 Task: Check the sale-to-list ratio of brick exterior in the last 3 years.
Action: Mouse moved to (750, 170)
Screenshot: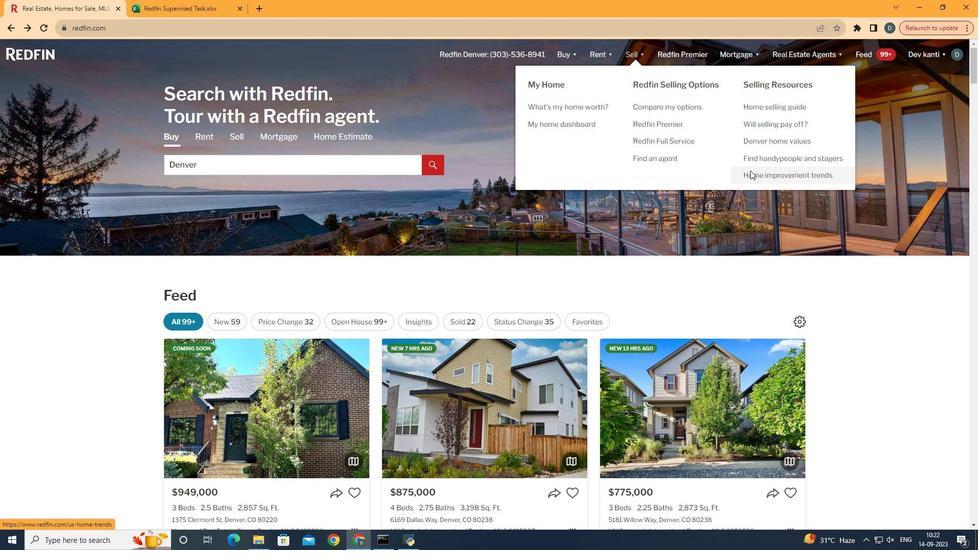 
Action: Mouse pressed left at (750, 170)
Screenshot: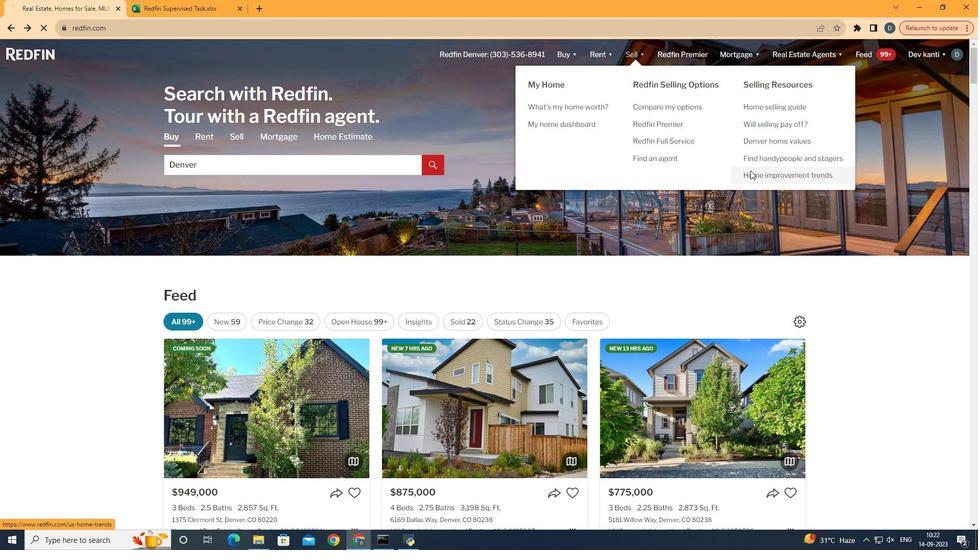 
Action: Mouse moved to (247, 194)
Screenshot: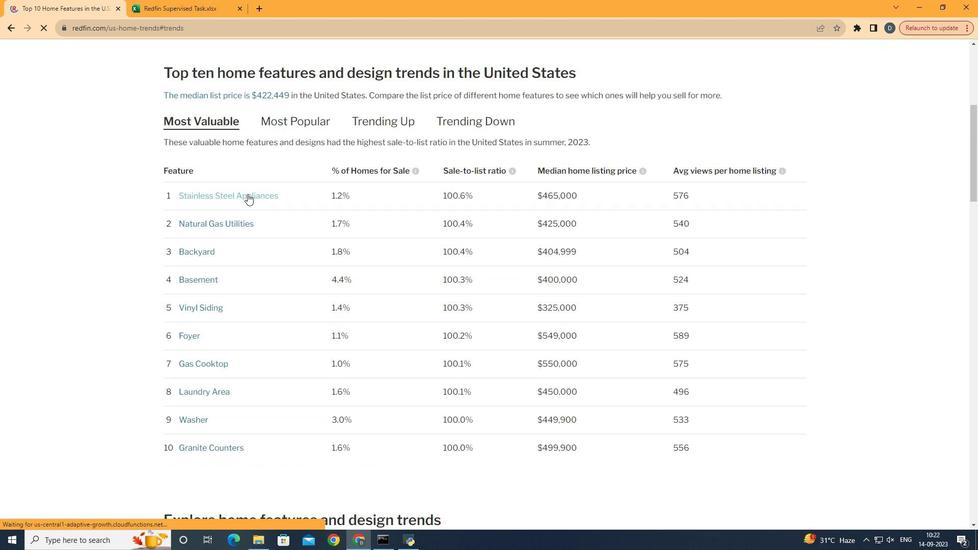 
Action: Mouse pressed left at (247, 194)
Screenshot: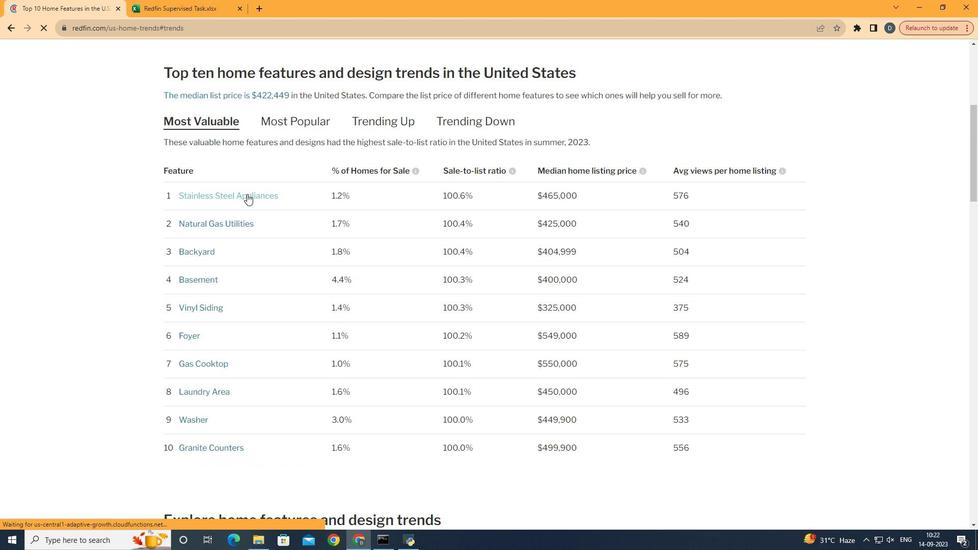 
Action: Mouse moved to (374, 240)
Screenshot: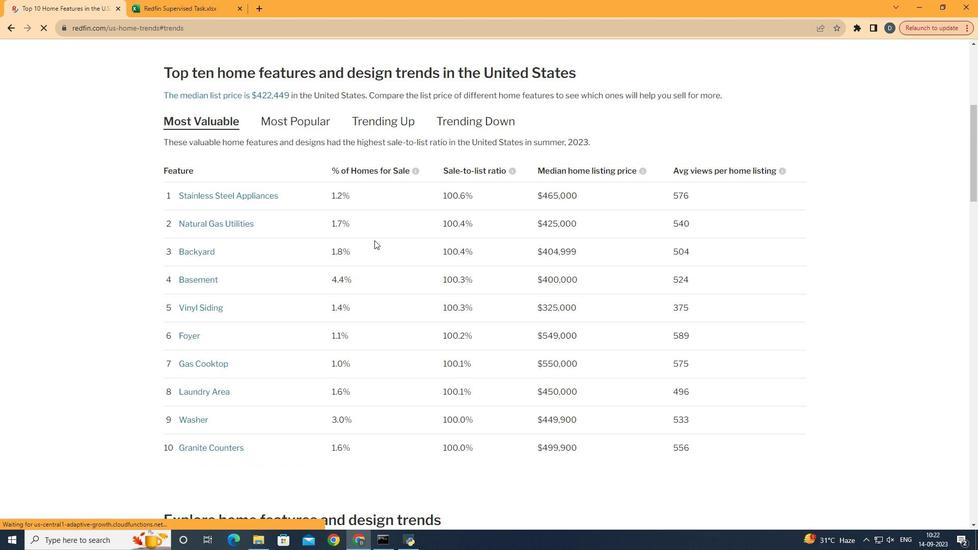
Action: Mouse scrolled (374, 240) with delta (0, 0)
Screenshot: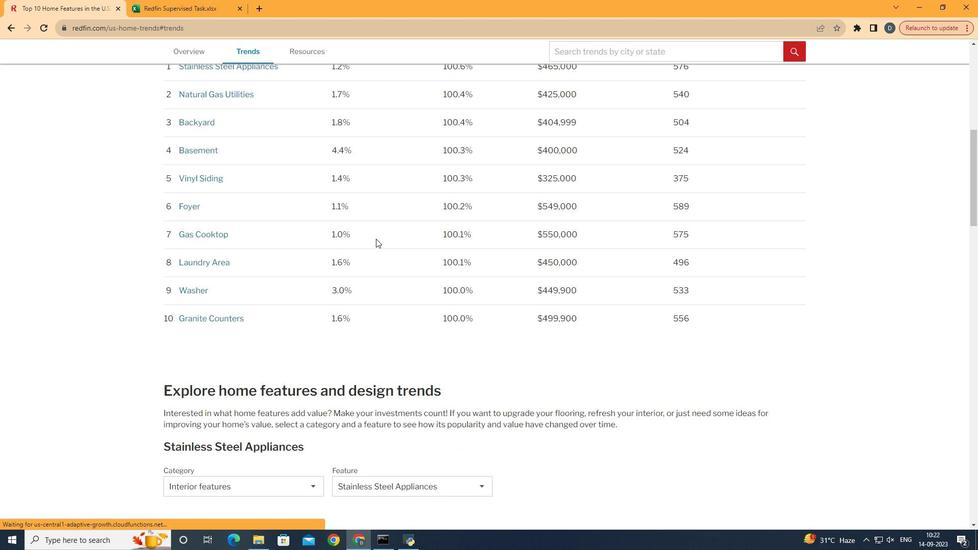 
Action: Mouse scrolled (374, 240) with delta (0, 0)
Screenshot: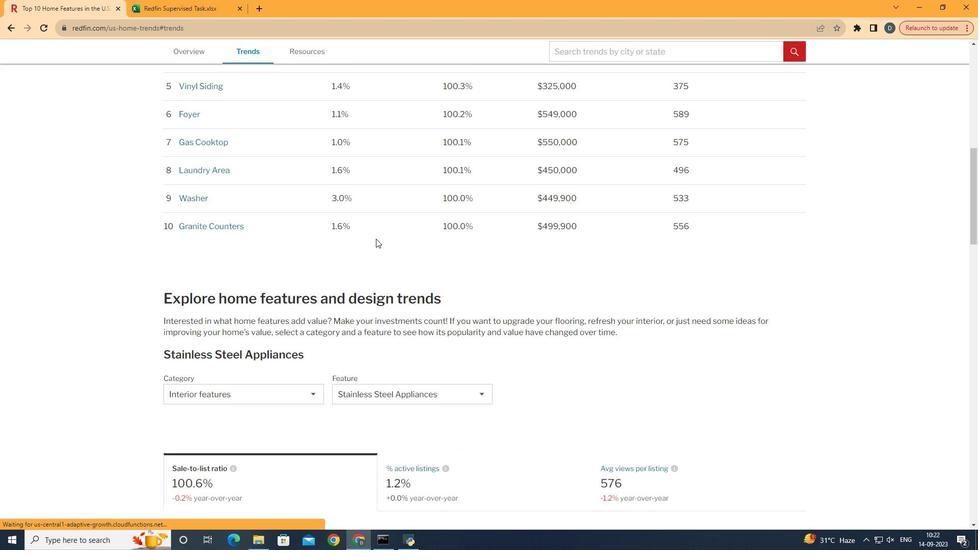 
Action: Mouse moved to (375, 239)
Screenshot: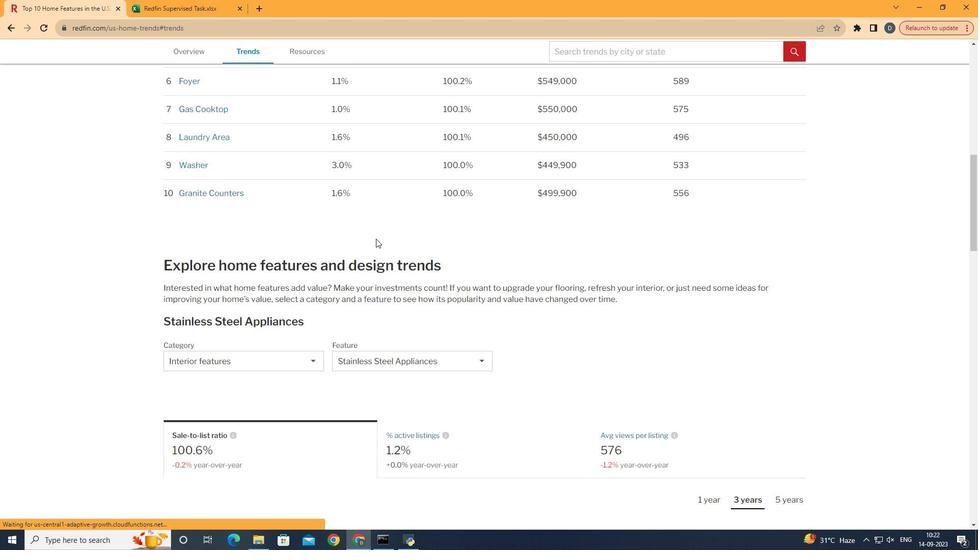 
Action: Mouse scrolled (375, 239) with delta (0, 0)
Screenshot: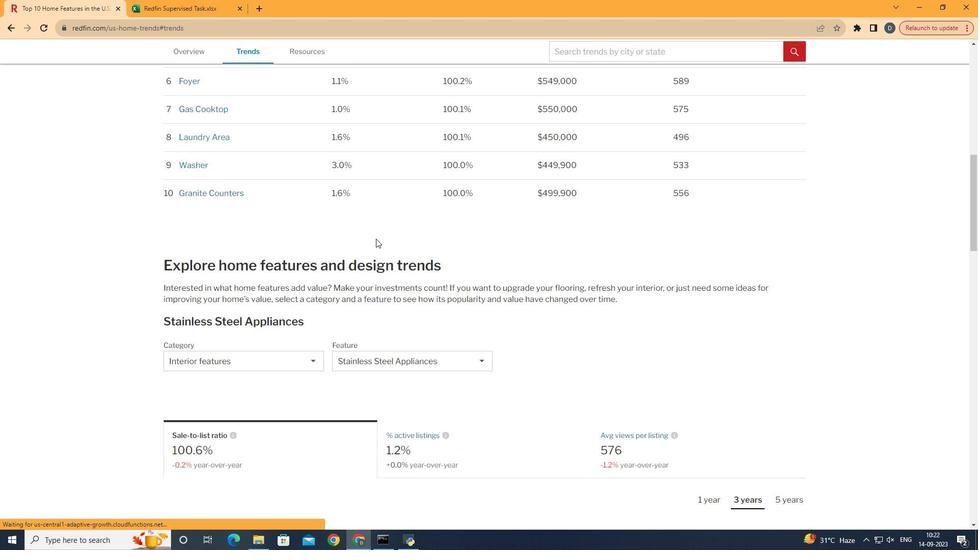 
Action: Mouse moved to (376, 239)
Screenshot: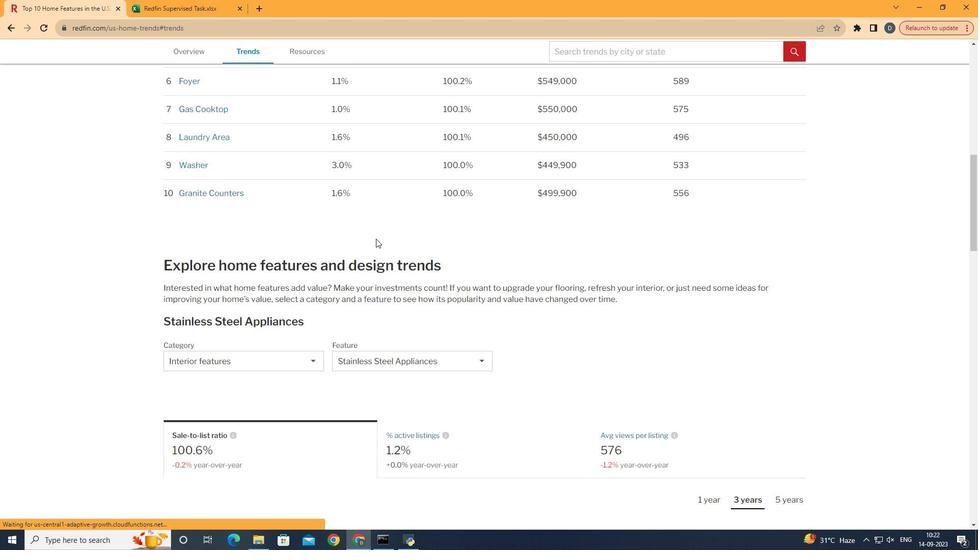 
Action: Mouse scrolled (376, 238) with delta (0, 0)
Screenshot: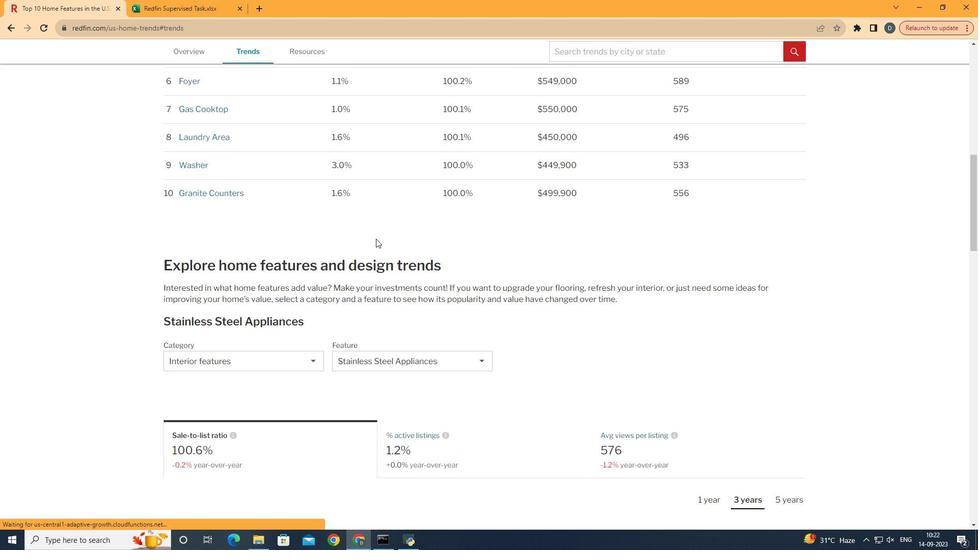 
Action: Mouse scrolled (376, 238) with delta (0, 0)
Screenshot: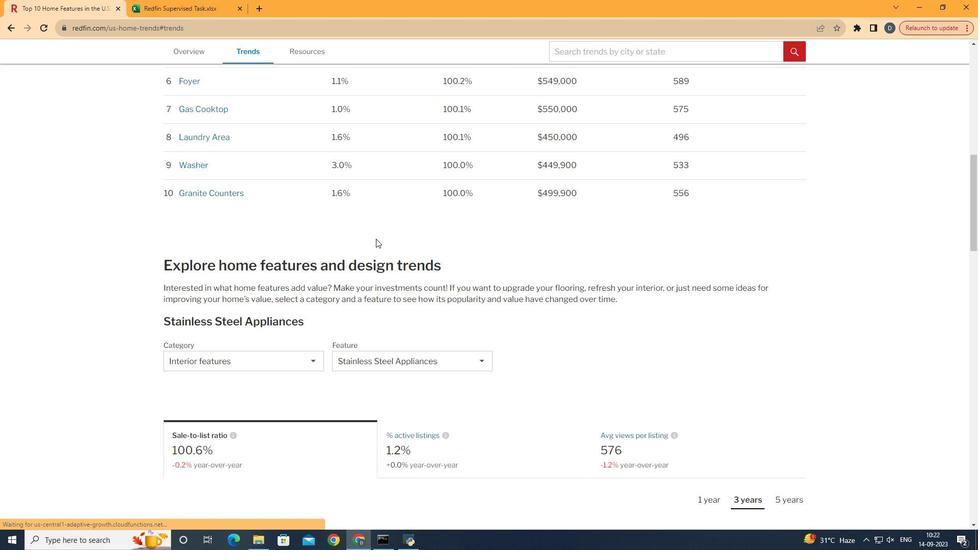 
Action: Mouse scrolled (376, 238) with delta (0, 0)
Screenshot: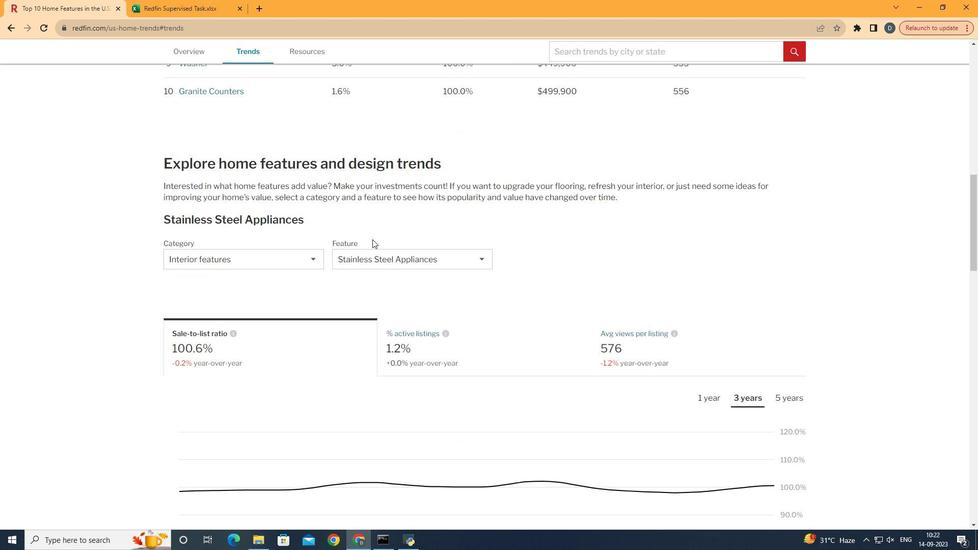 
Action: Mouse scrolled (376, 238) with delta (0, 0)
Screenshot: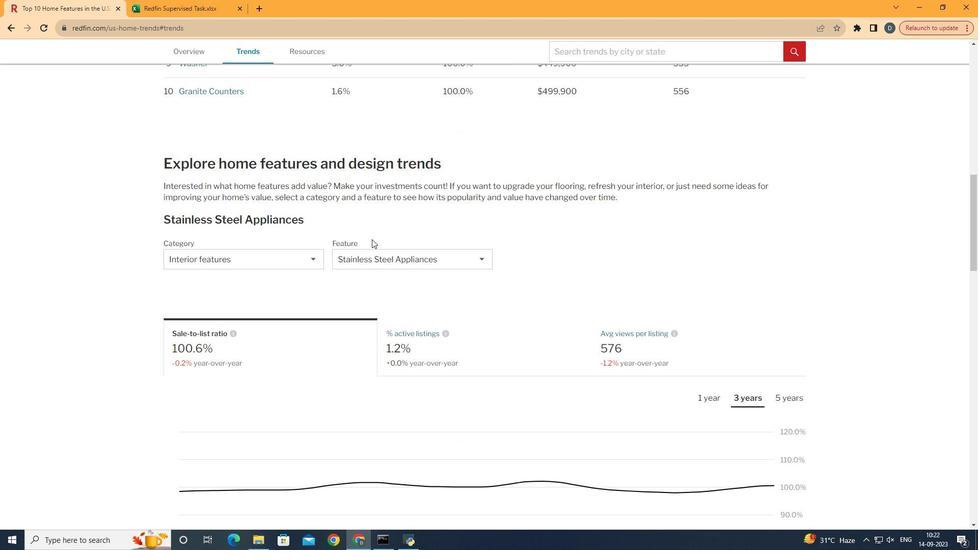 
Action: Mouse moved to (303, 263)
Screenshot: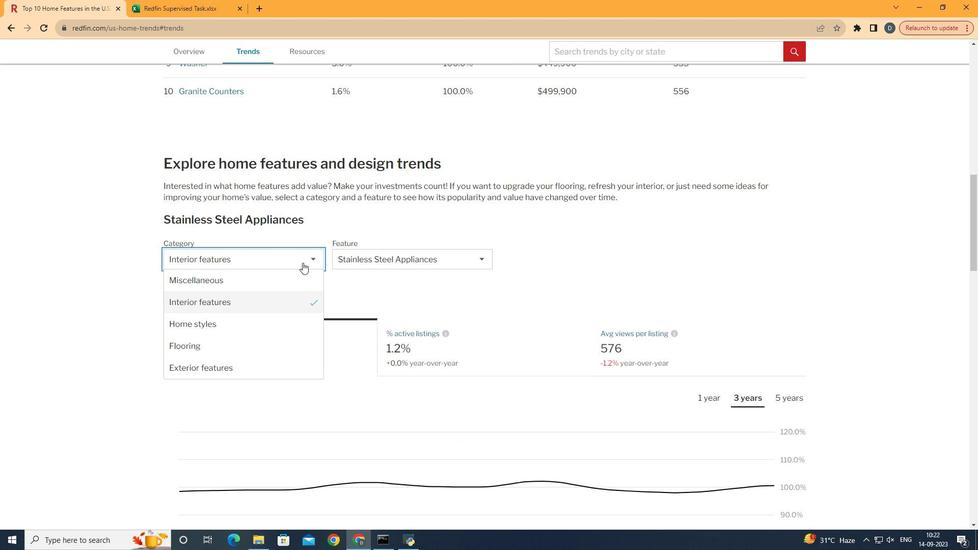 
Action: Mouse pressed left at (303, 263)
Screenshot: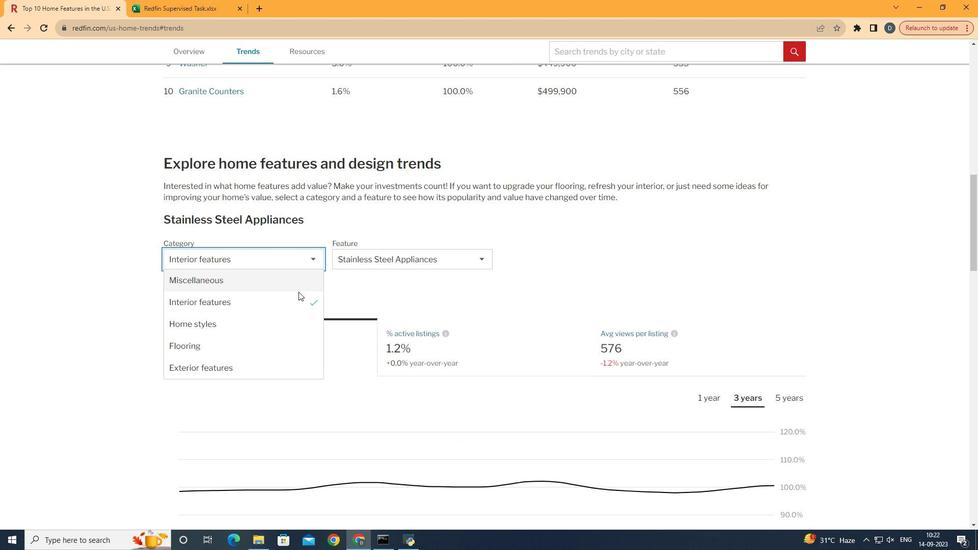 
Action: Mouse moved to (298, 313)
Screenshot: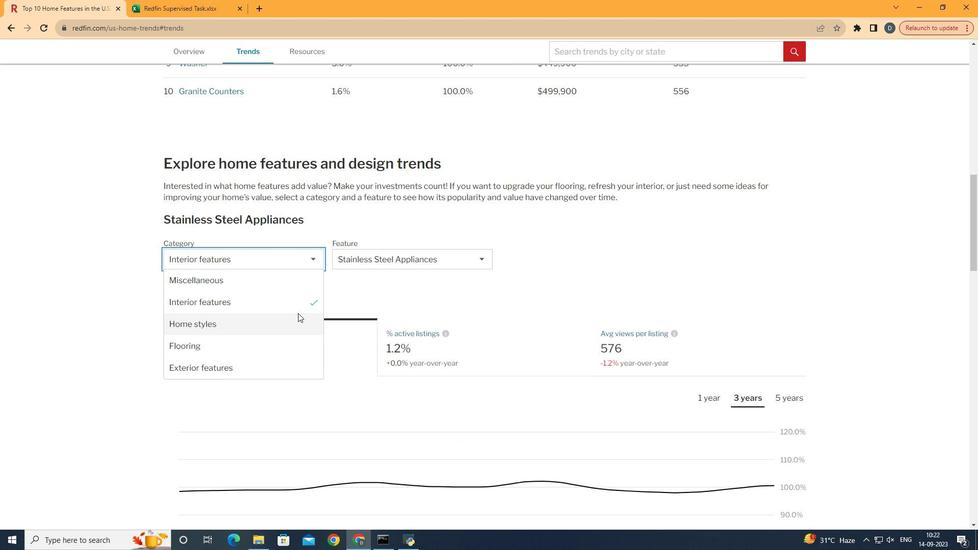 
Action: Mouse pressed left at (298, 313)
Screenshot: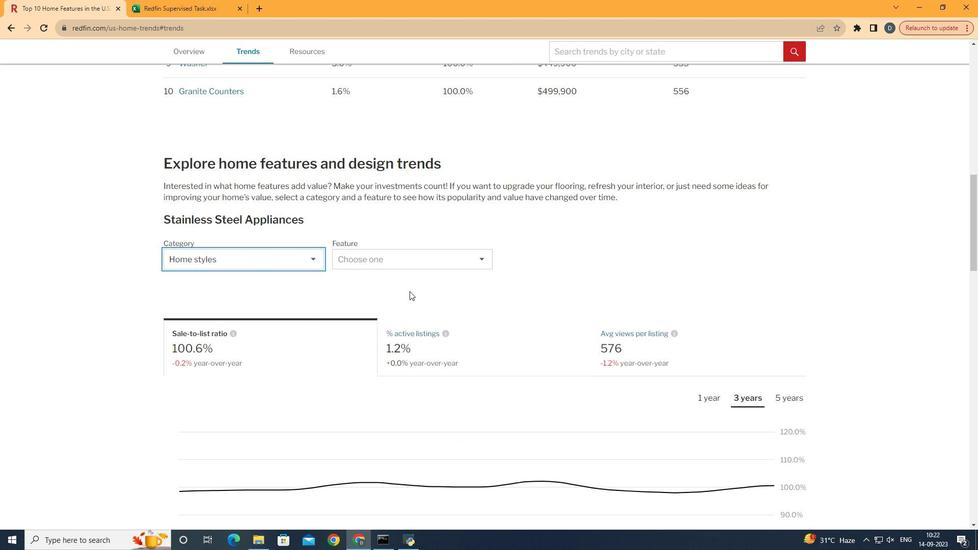 
Action: Mouse moved to (446, 263)
Screenshot: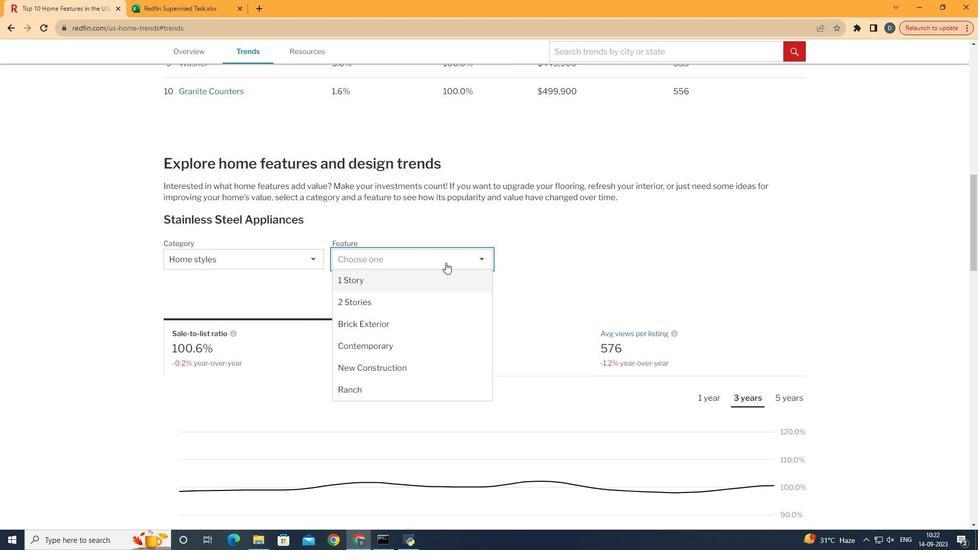 
Action: Mouse pressed left at (446, 263)
Screenshot: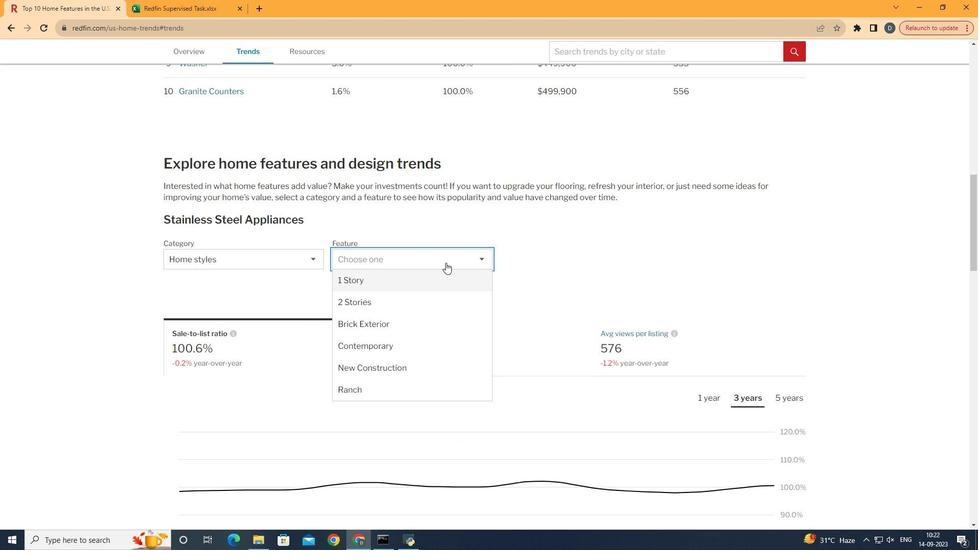 
Action: Mouse moved to (445, 319)
Screenshot: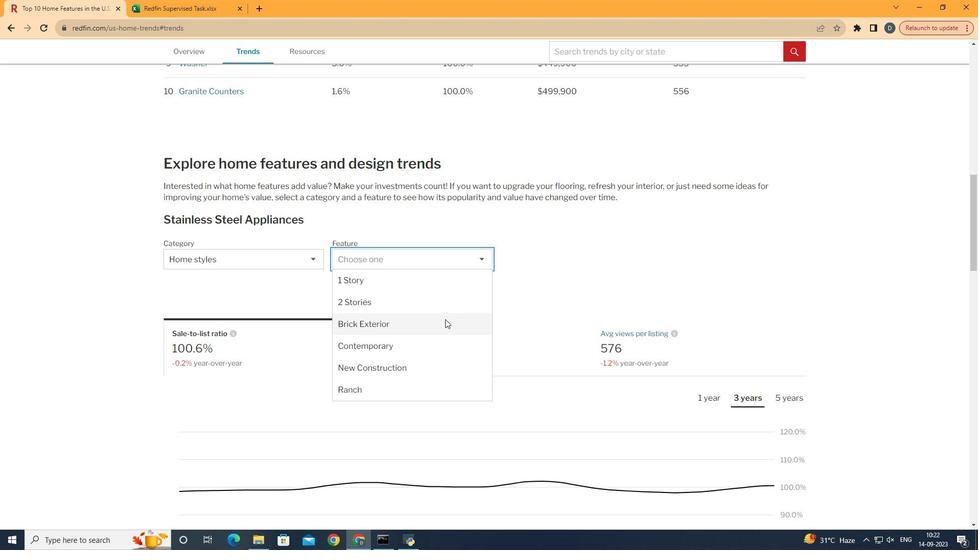 
Action: Mouse pressed left at (445, 319)
Screenshot: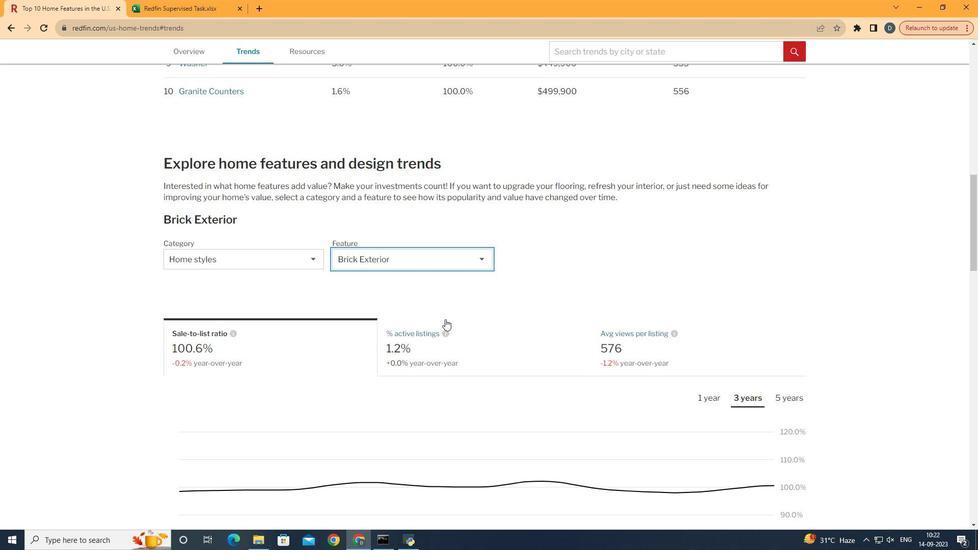 
Action: Mouse moved to (313, 335)
Screenshot: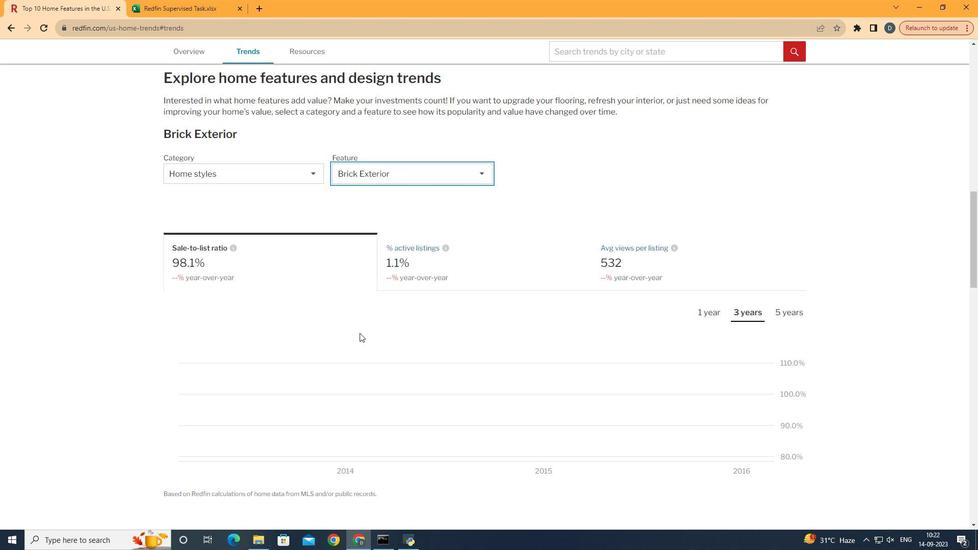 
Action: Mouse scrolled (313, 334) with delta (0, 0)
Screenshot: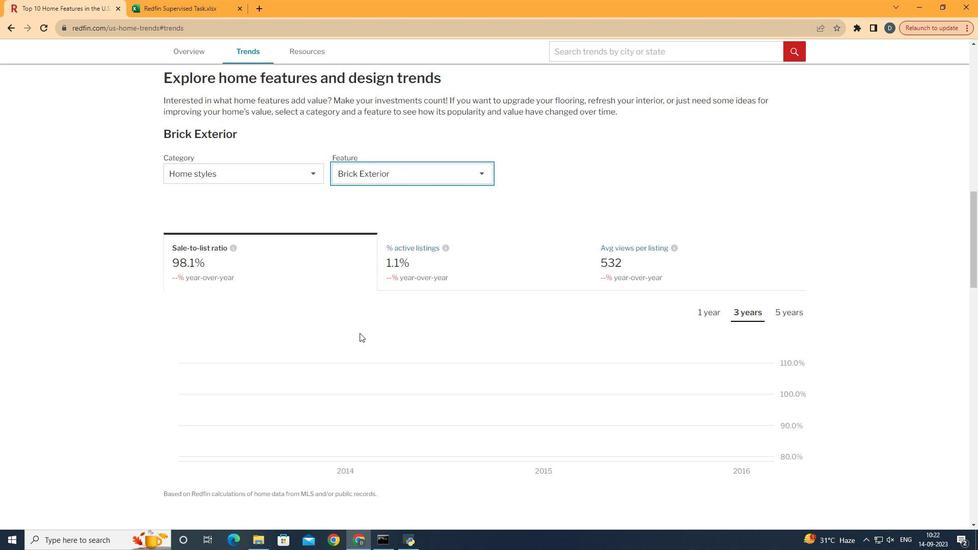 
Action: Mouse scrolled (313, 334) with delta (0, 0)
Screenshot: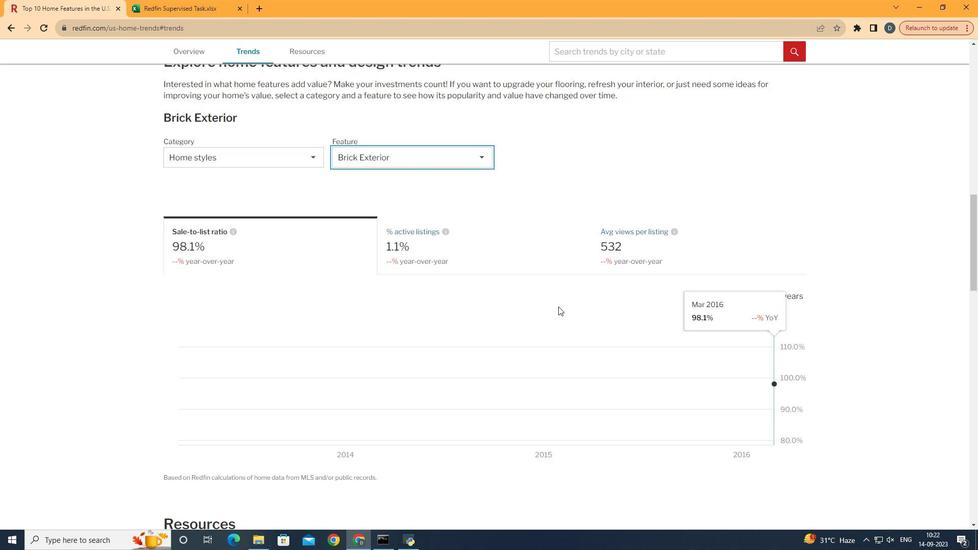 
Action: Mouse moved to (756, 292)
Screenshot: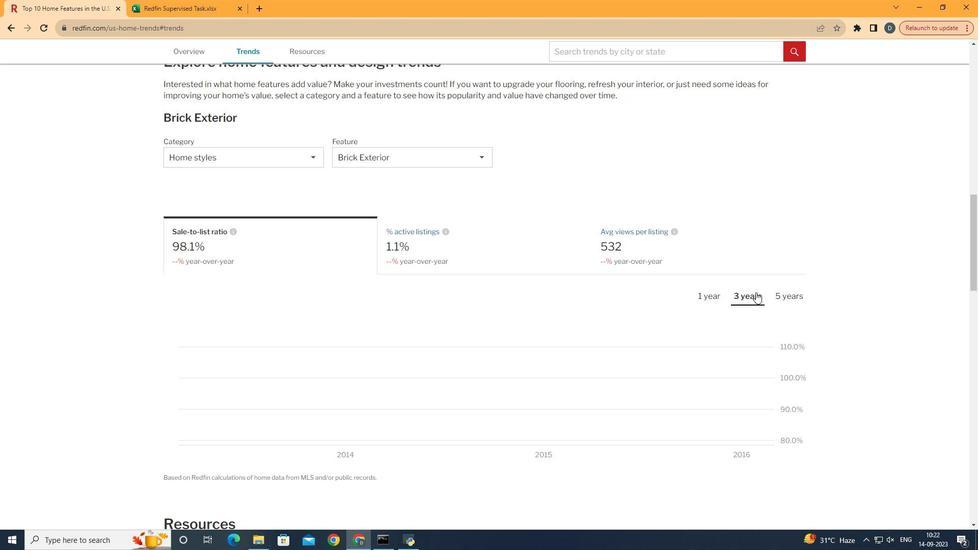 
Action: Mouse pressed left at (756, 292)
Screenshot: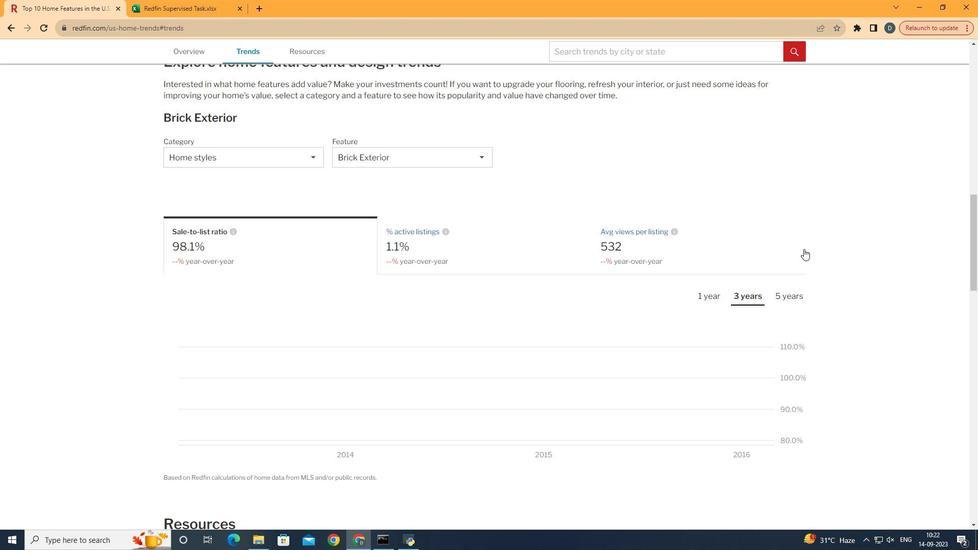 
Action: Mouse moved to (804, 245)
Screenshot: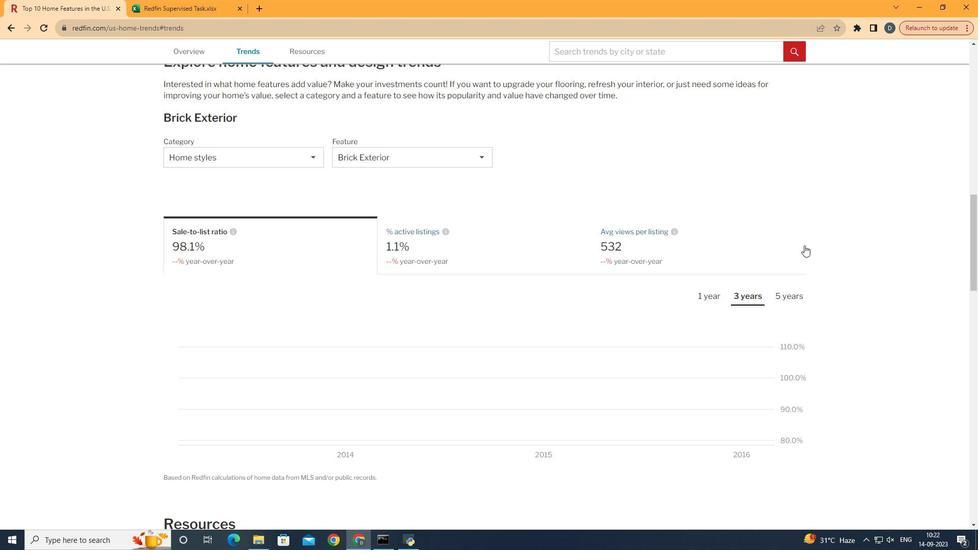 
